 Task: Add a gradient red background to the video "Movie E.mp4" and Play
Action: Mouse moved to (197, 107)
Screenshot: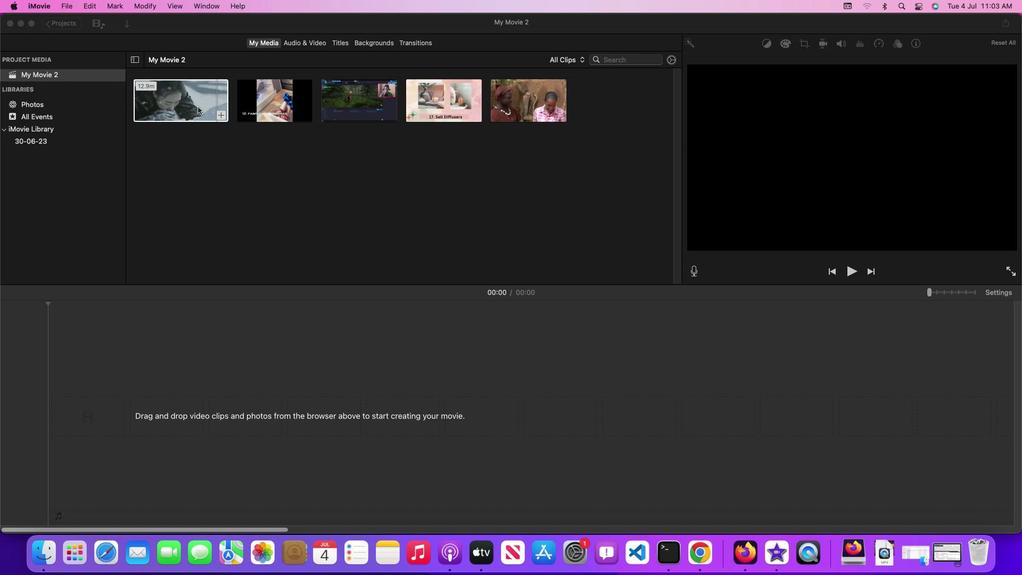 
Action: Mouse pressed left at (197, 107)
Screenshot: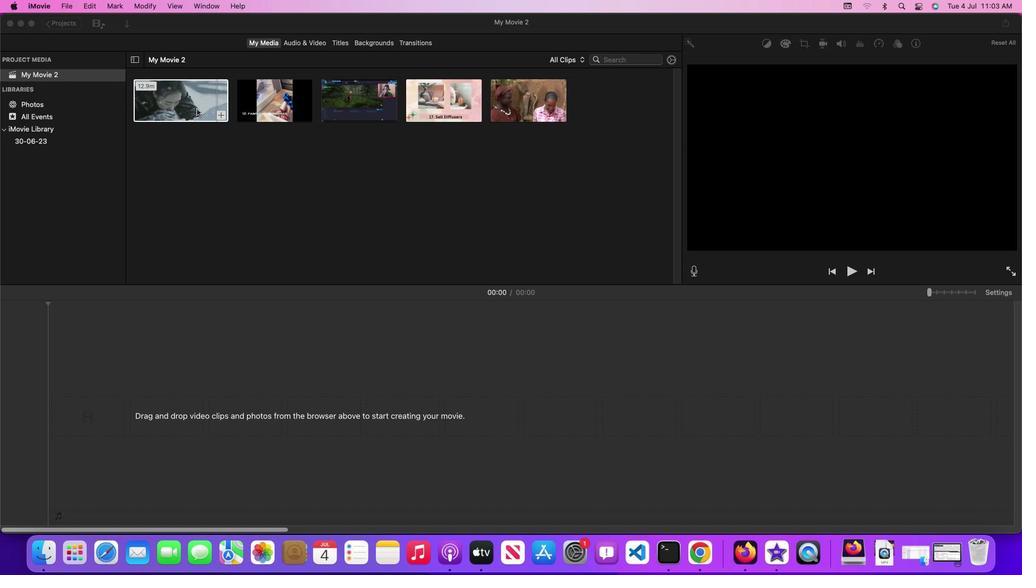 
Action: Mouse moved to (378, 42)
Screenshot: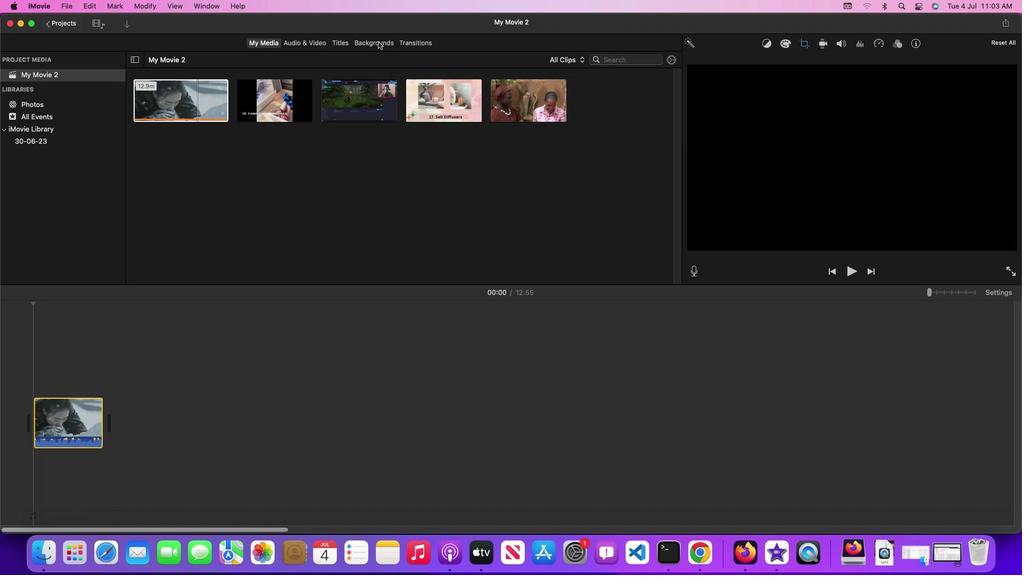 
Action: Mouse pressed left at (378, 42)
Screenshot: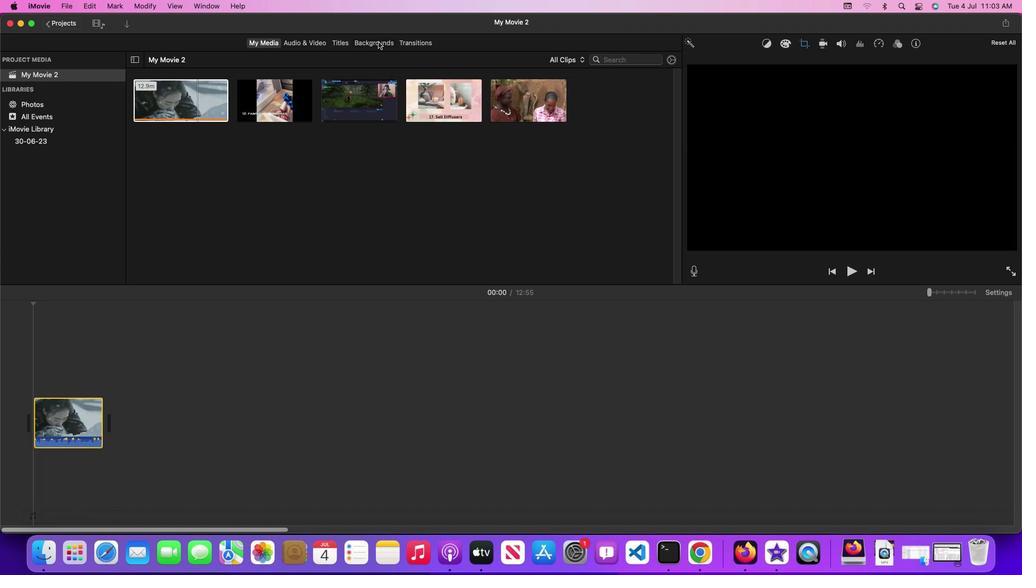 
Action: Mouse moved to (213, 199)
Screenshot: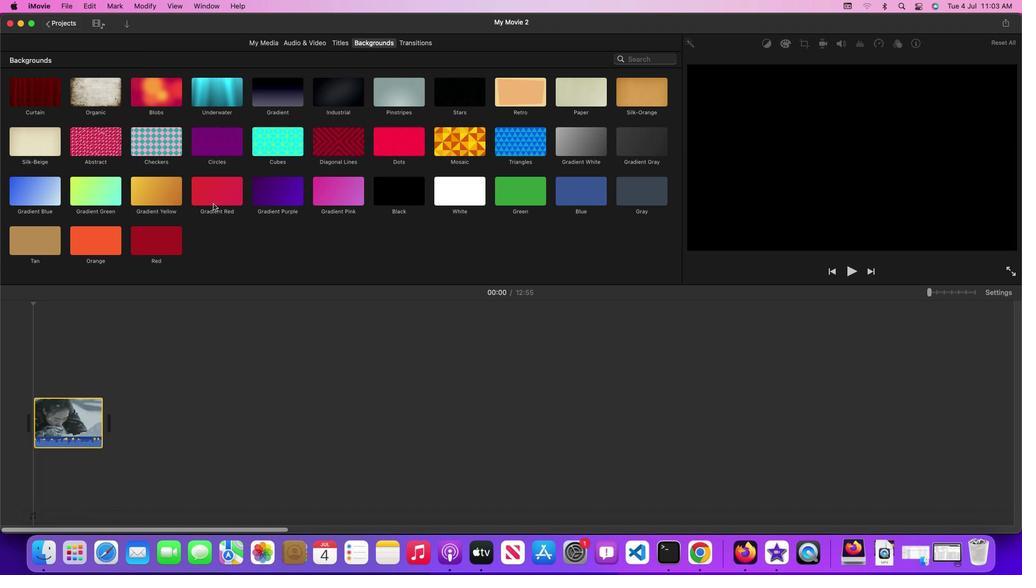 
Action: Mouse pressed left at (213, 199)
Screenshot: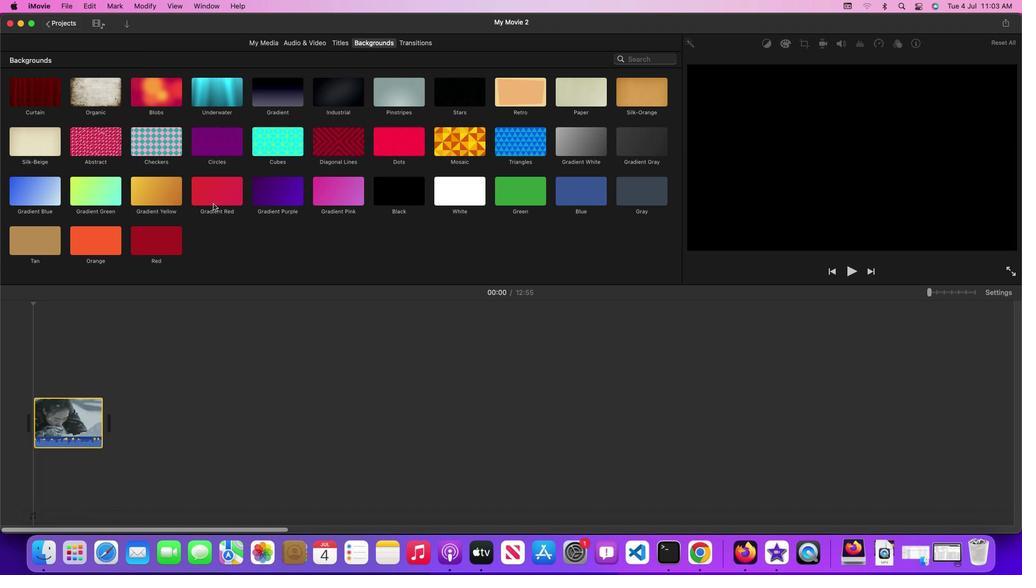 
Action: Mouse moved to (148, 429)
Screenshot: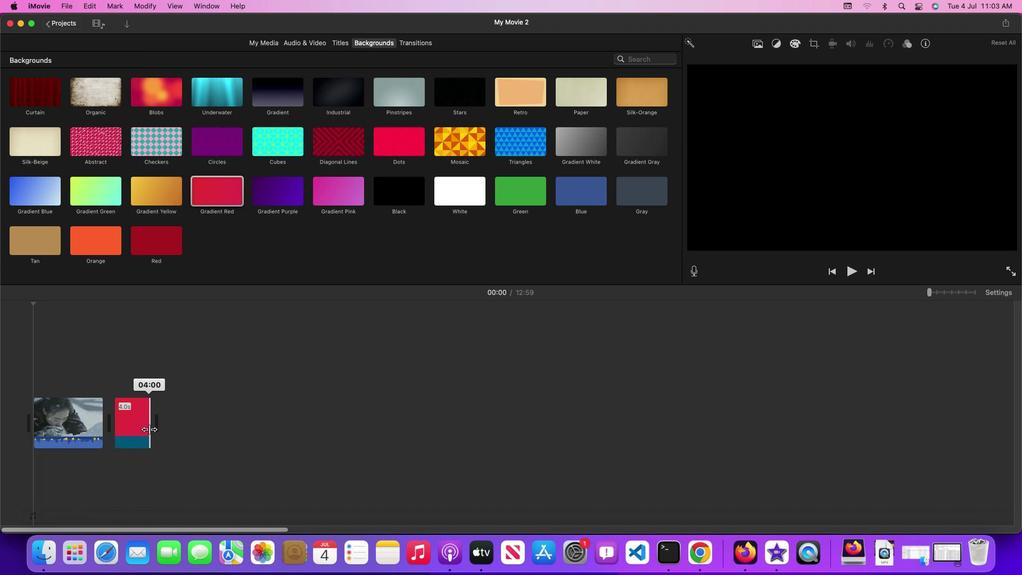 
Action: Mouse pressed left at (148, 429)
Screenshot: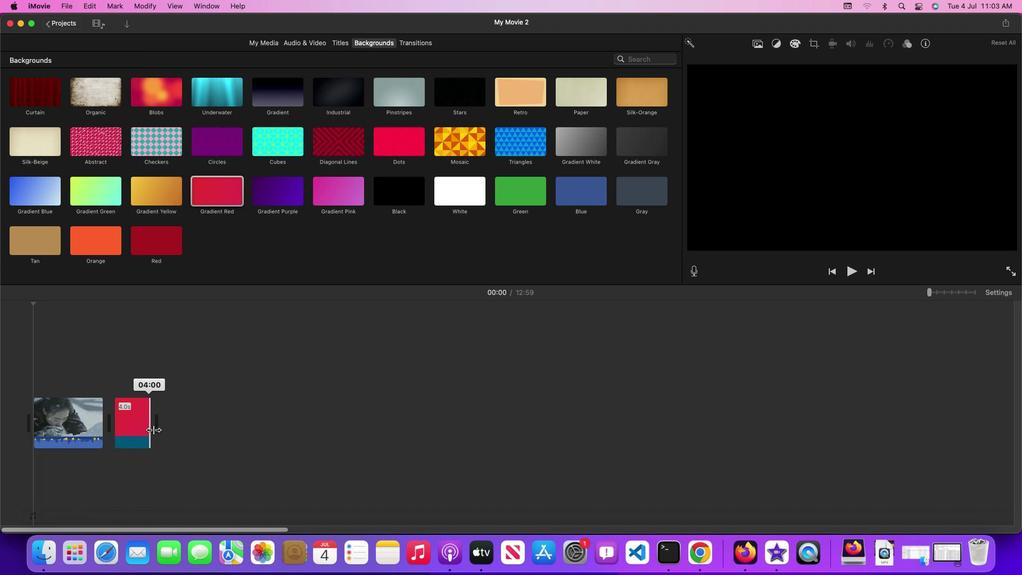 
Action: Mouse moved to (163, 424)
Screenshot: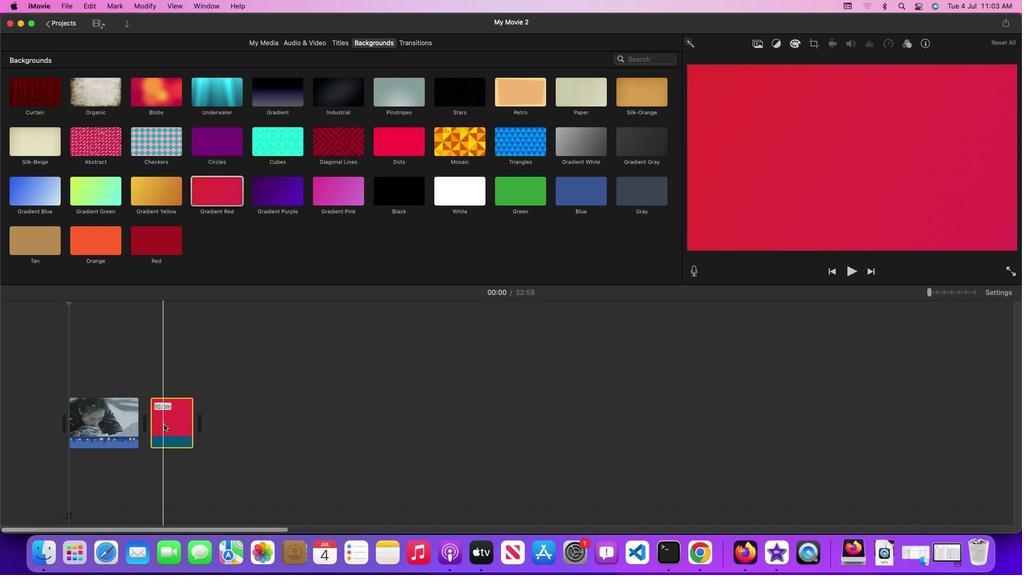 
Action: Mouse pressed left at (163, 424)
Screenshot: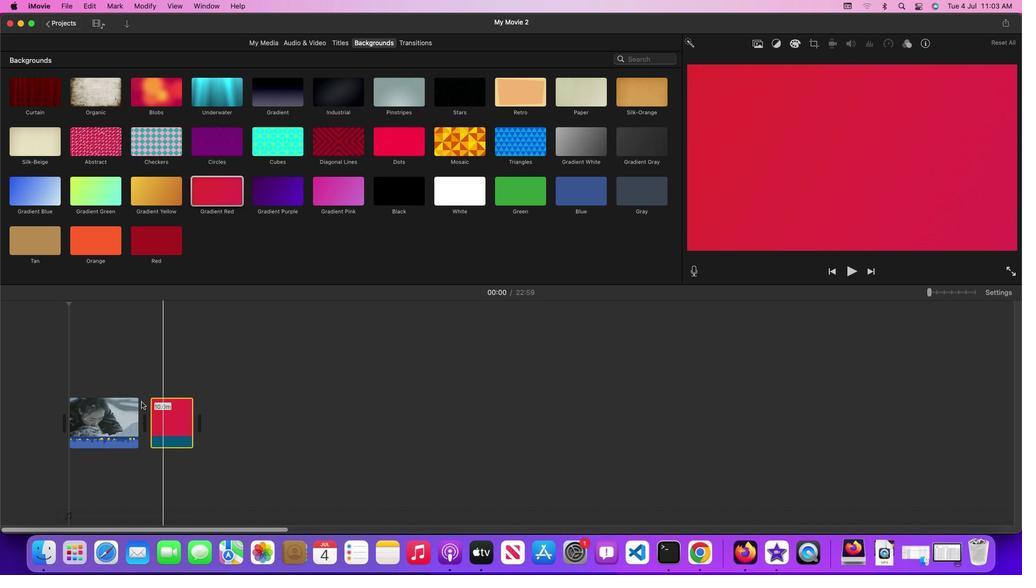 
Action: Mouse moved to (107, 412)
Screenshot: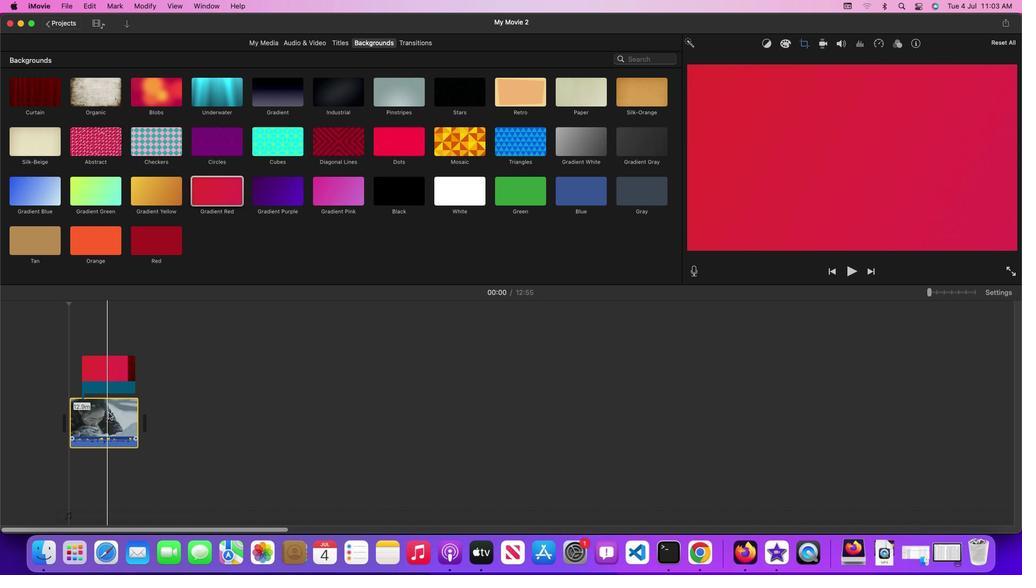 
Action: Mouse pressed left at (107, 412)
Screenshot: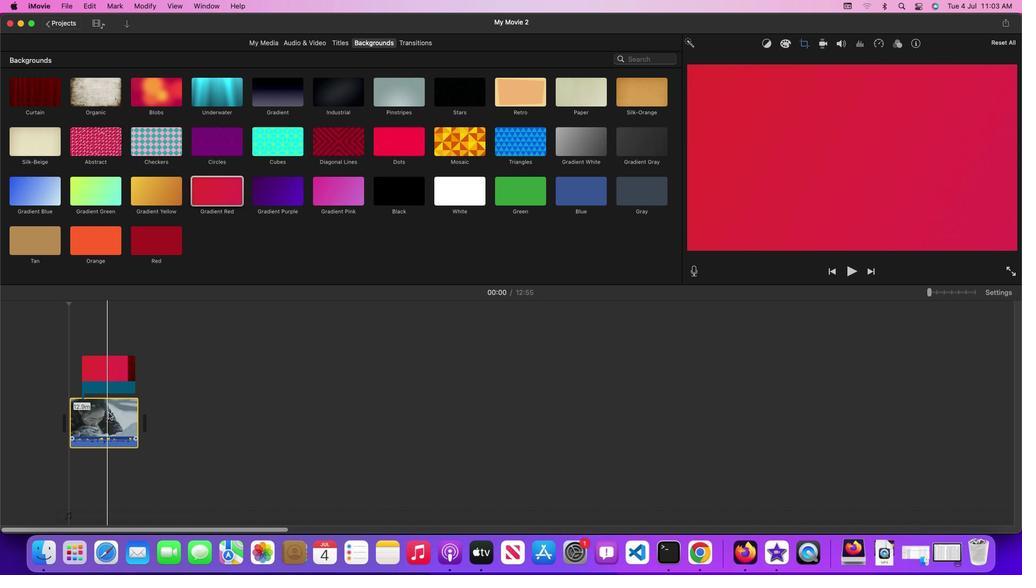 
Action: Mouse moved to (123, 372)
Screenshot: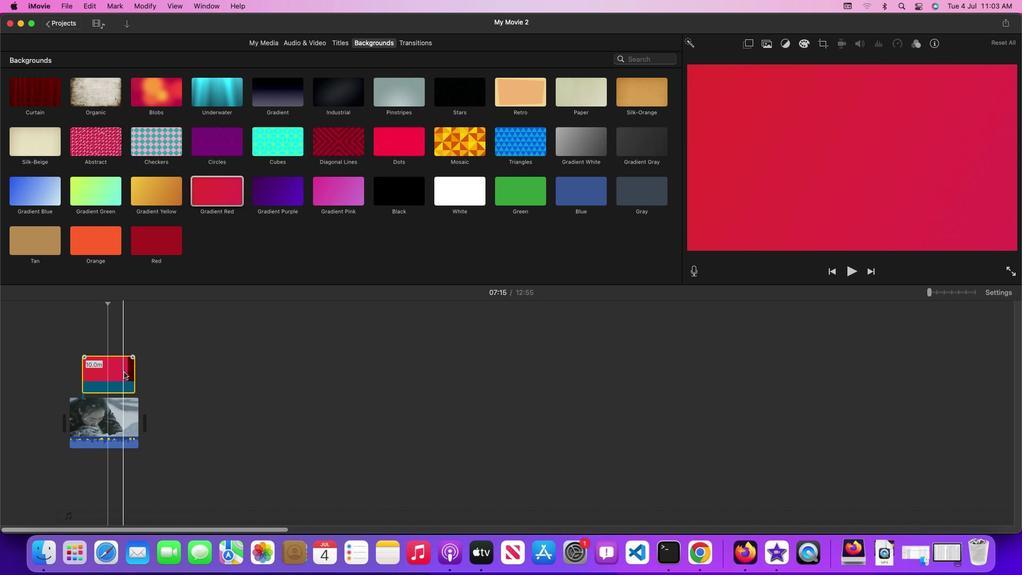 
Action: Mouse pressed left at (123, 372)
Screenshot: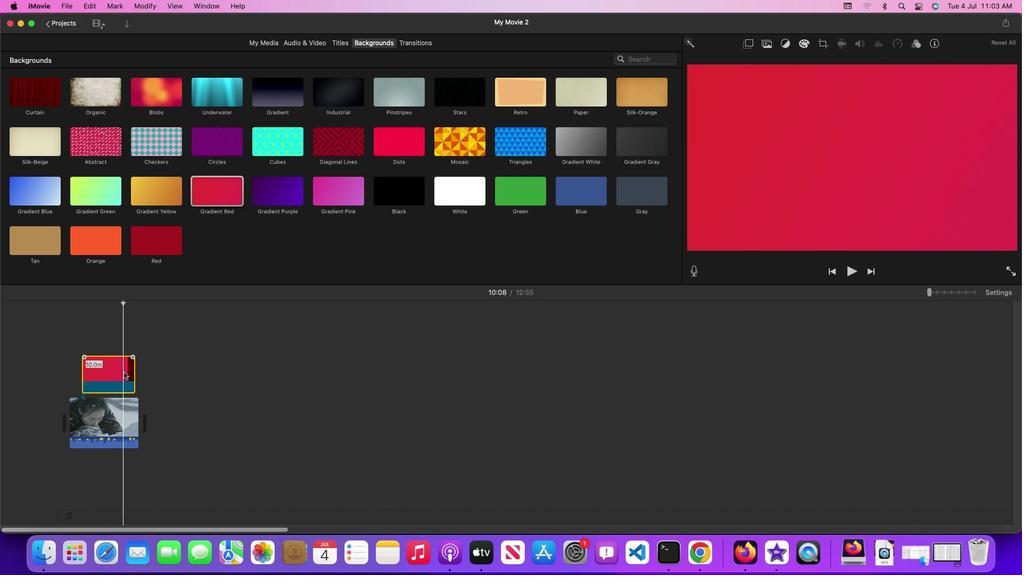 
Action: Mouse moved to (134, 370)
Screenshot: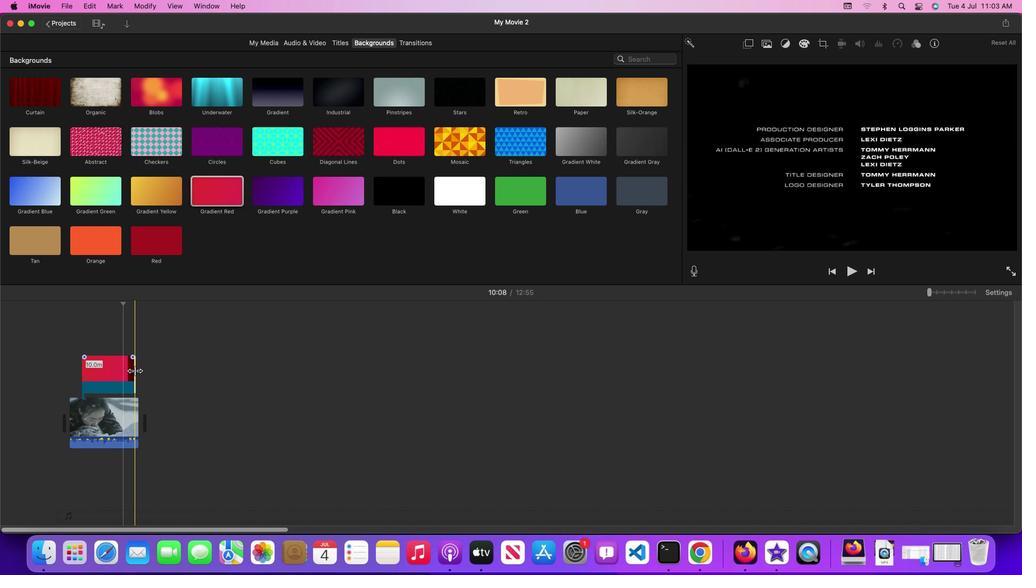 
Action: Mouse pressed left at (134, 370)
Screenshot: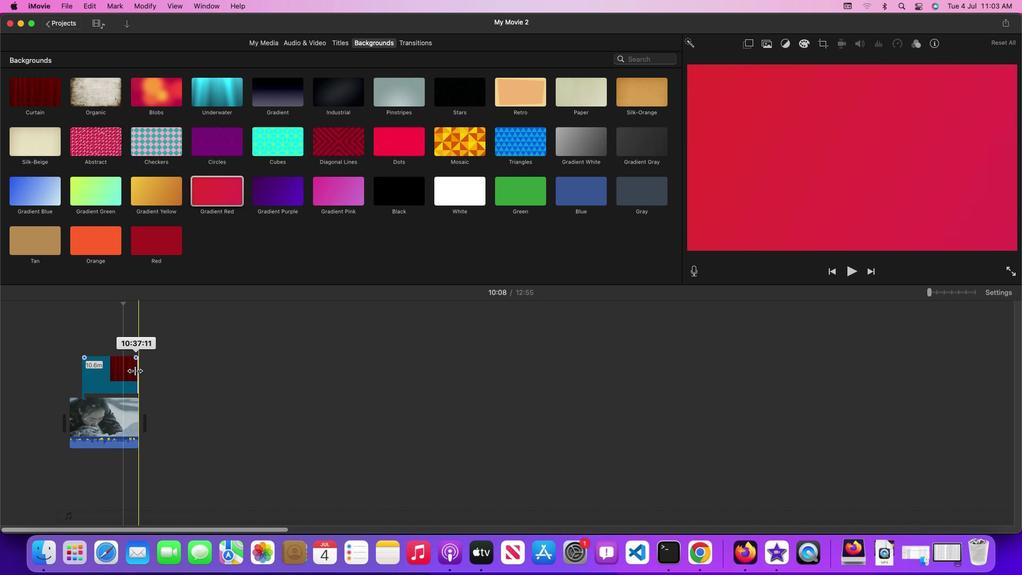 
Action: Mouse moved to (111, 413)
Screenshot: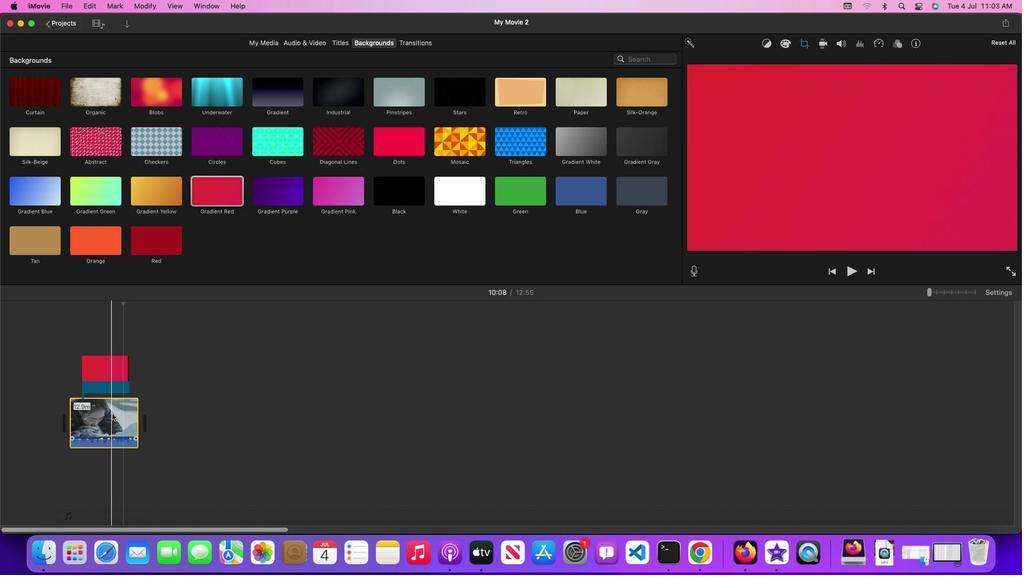 
Action: Mouse pressed left at (111, 413)
Screenshot: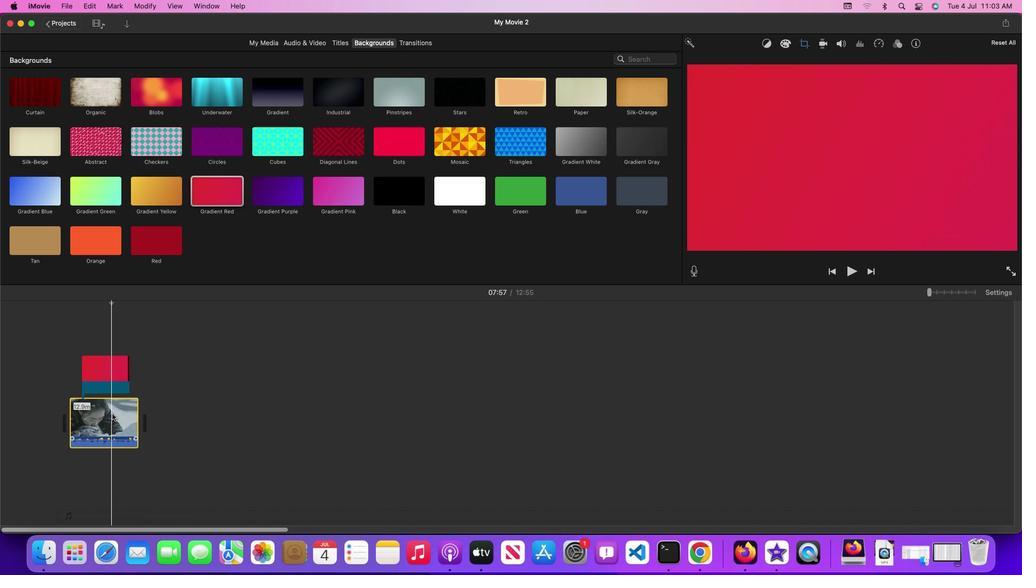 
Action: Mouse moved to (113, 371)
Screenshot: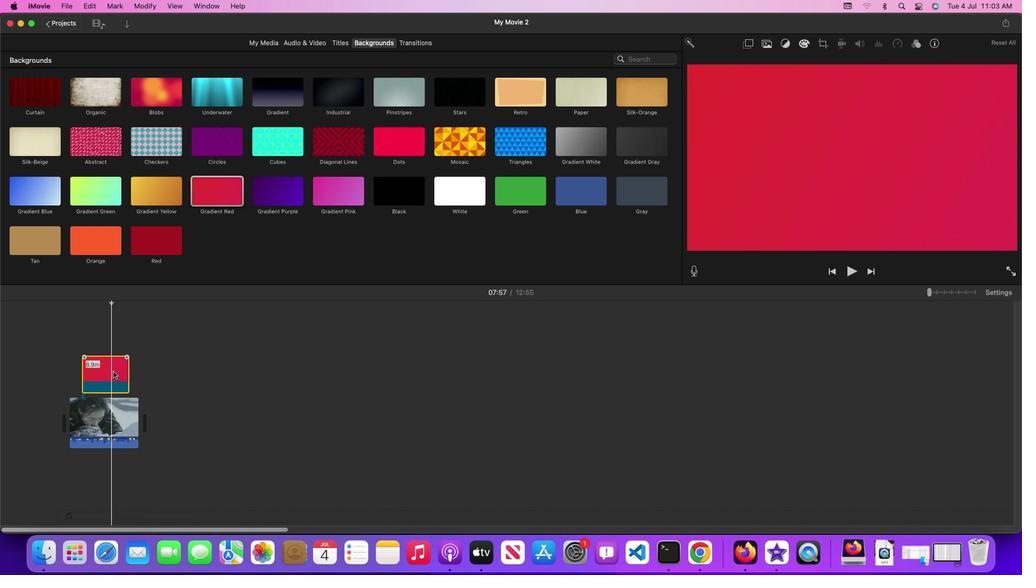 
Action: Mouse pressed left at (113, 371)
Screenshot: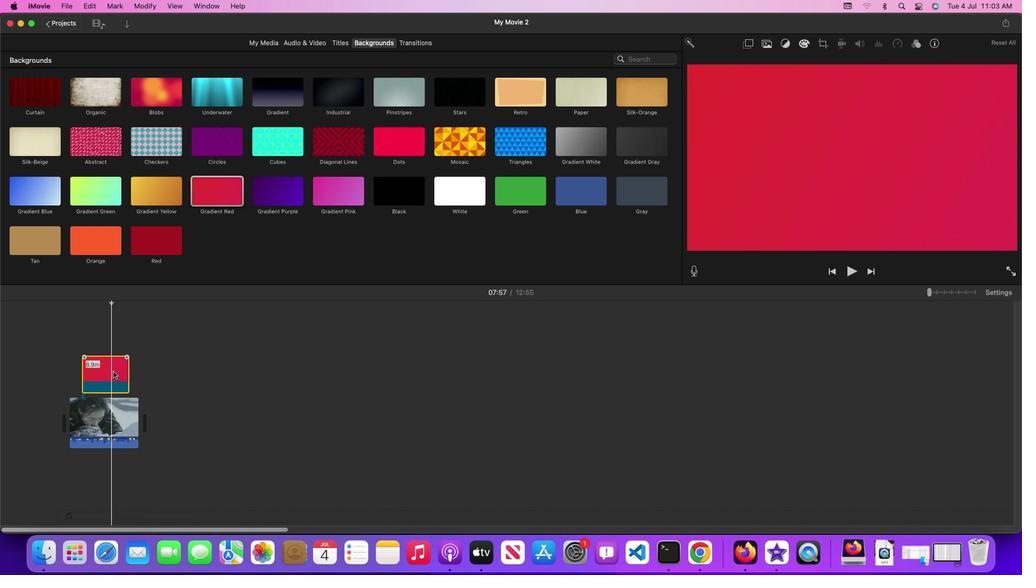 
Action: Mouse moved to (749, 43)
Screenshot: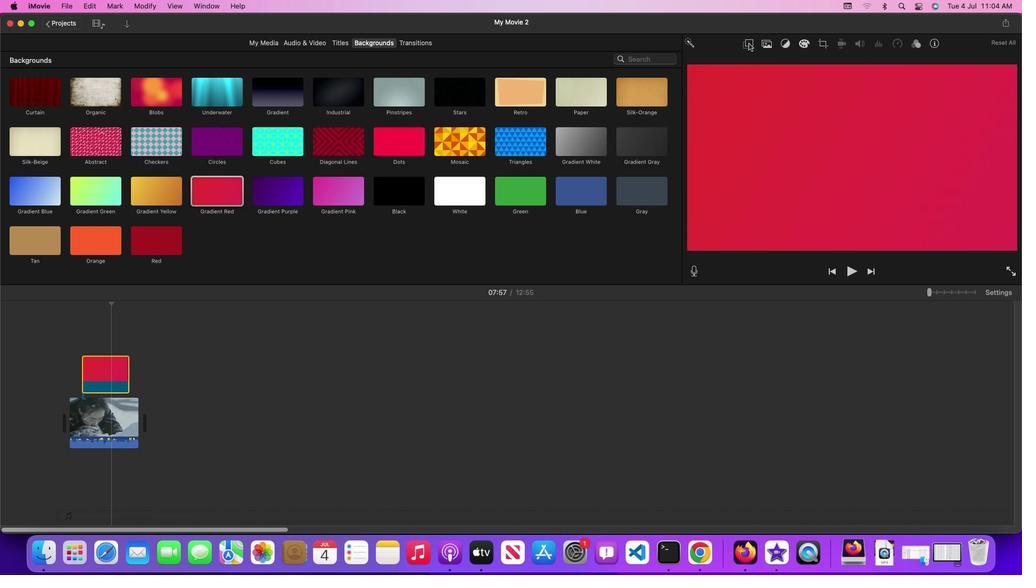 
Action: Mouse pressed left at (749, 43)
Screenshot: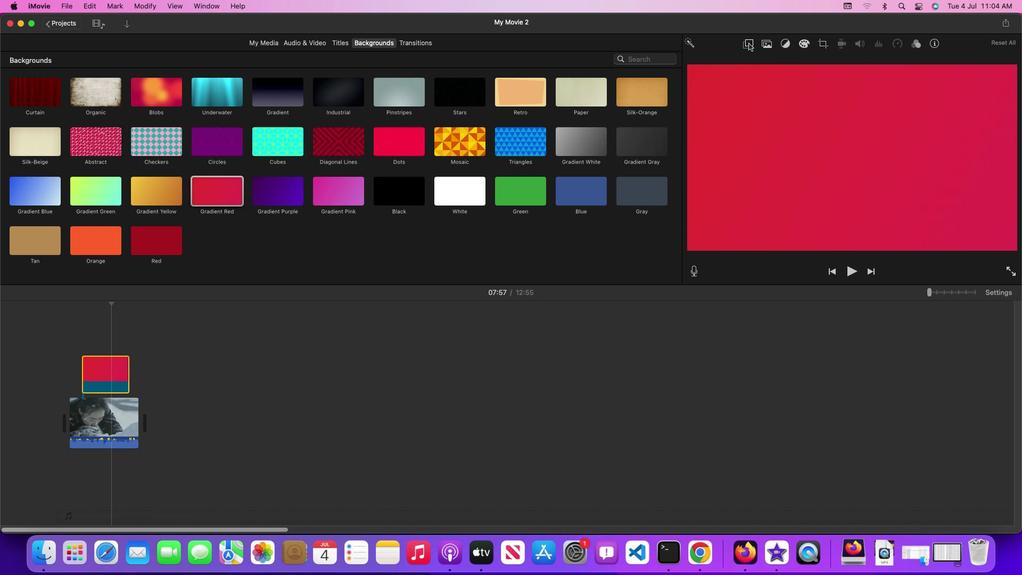 
Action: Mouse moved to (725, 62)
Screenshot: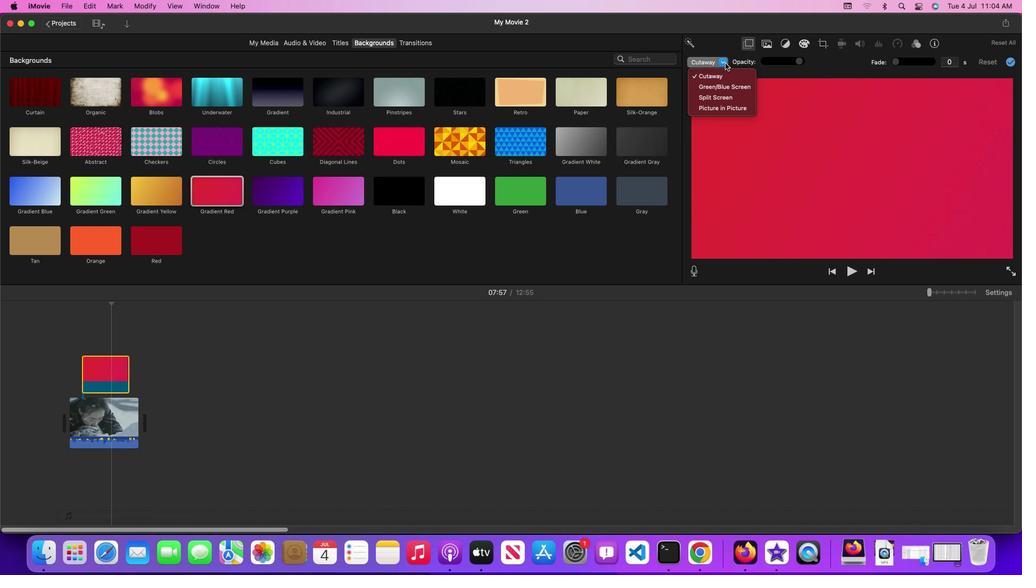 
Action: Mouse pressed left at (725, 62)
Screenshot: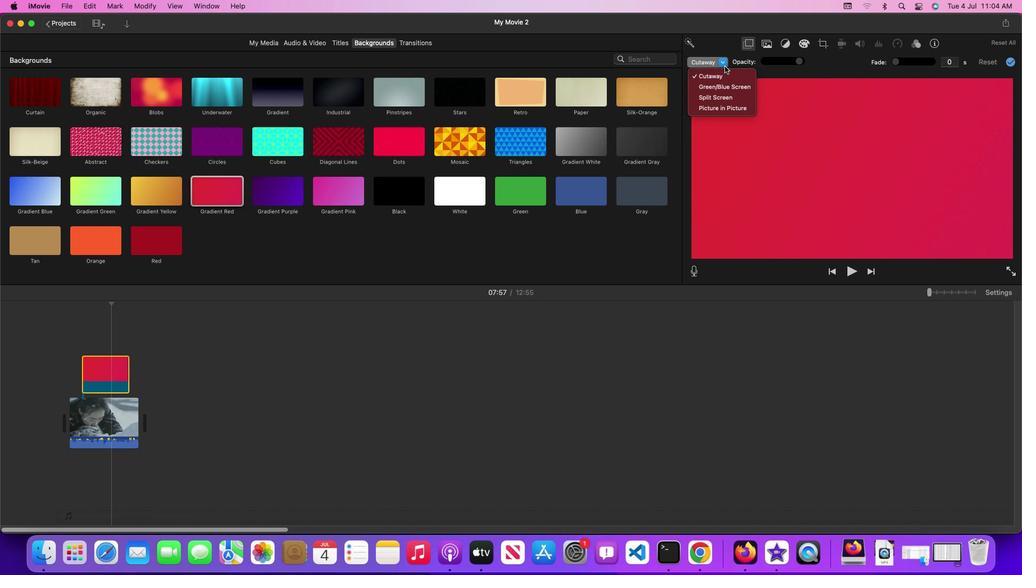 
Action: Mouse moved to (725, 107)
Screenshot: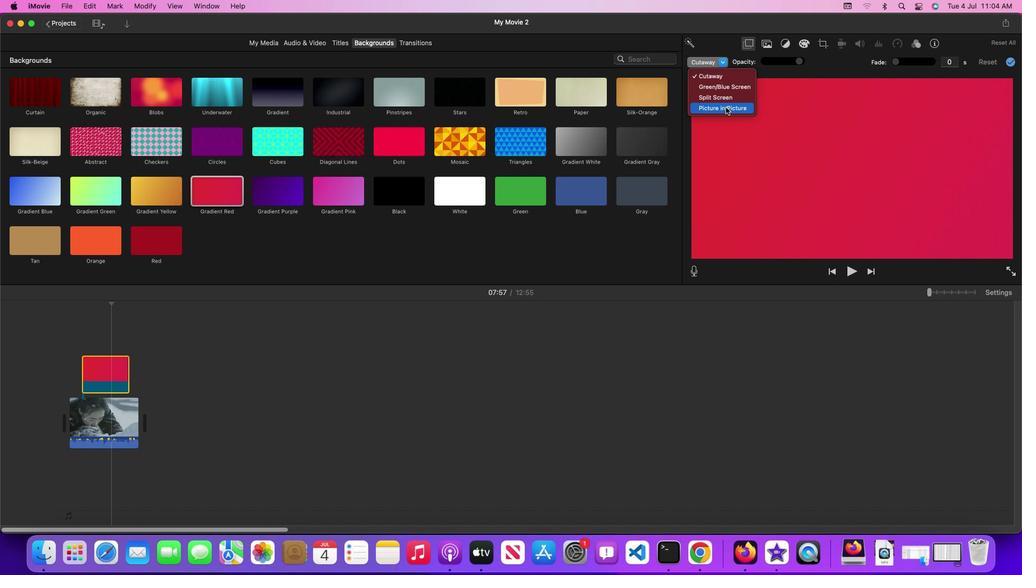 
Action: Mouse pressed left at (725, 107)
Screenshot: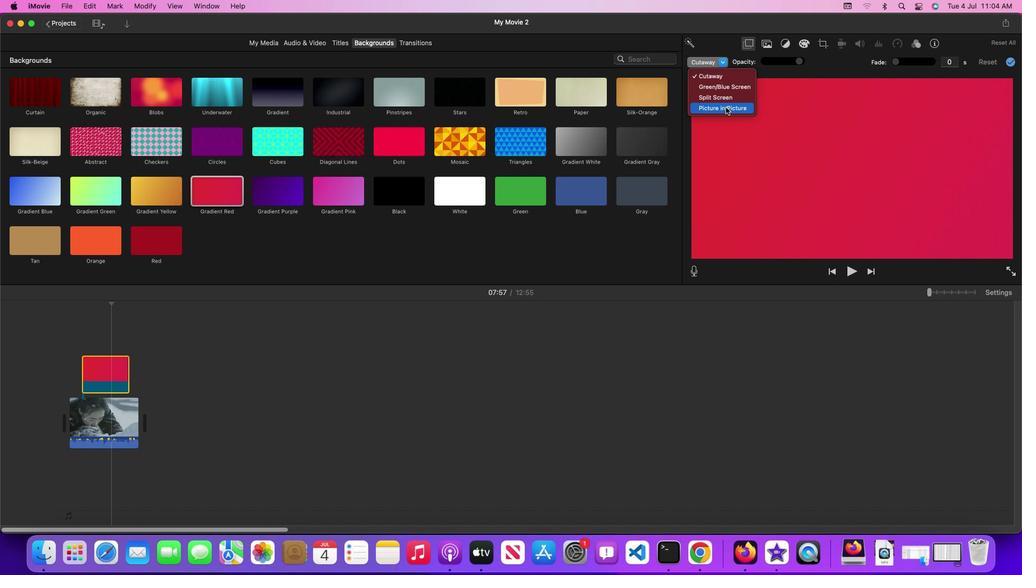
Action: Mouse moved to (922, 121)
Screenshot: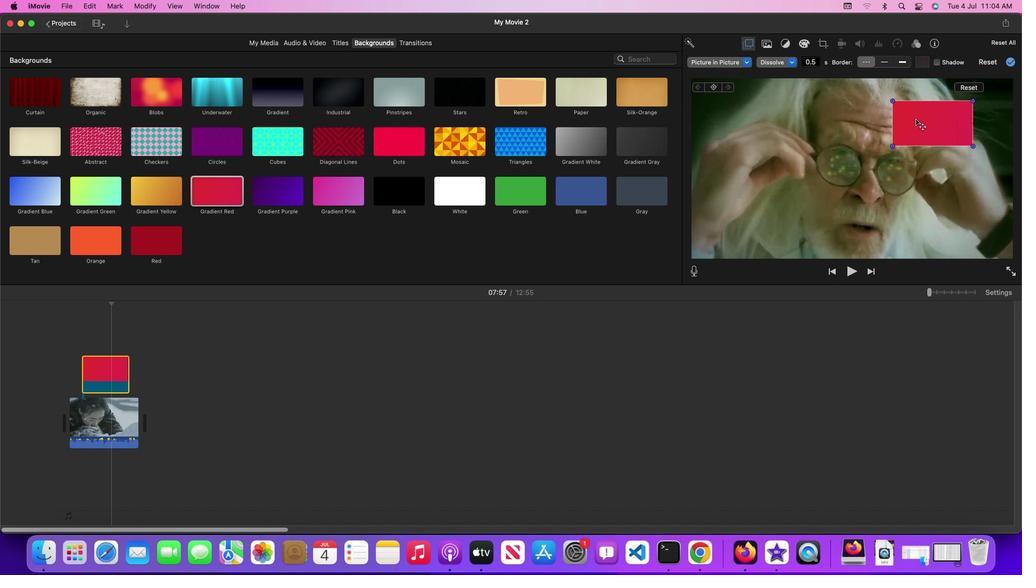 
Action: Mouse pressed left at (922, 121)
Screenshot: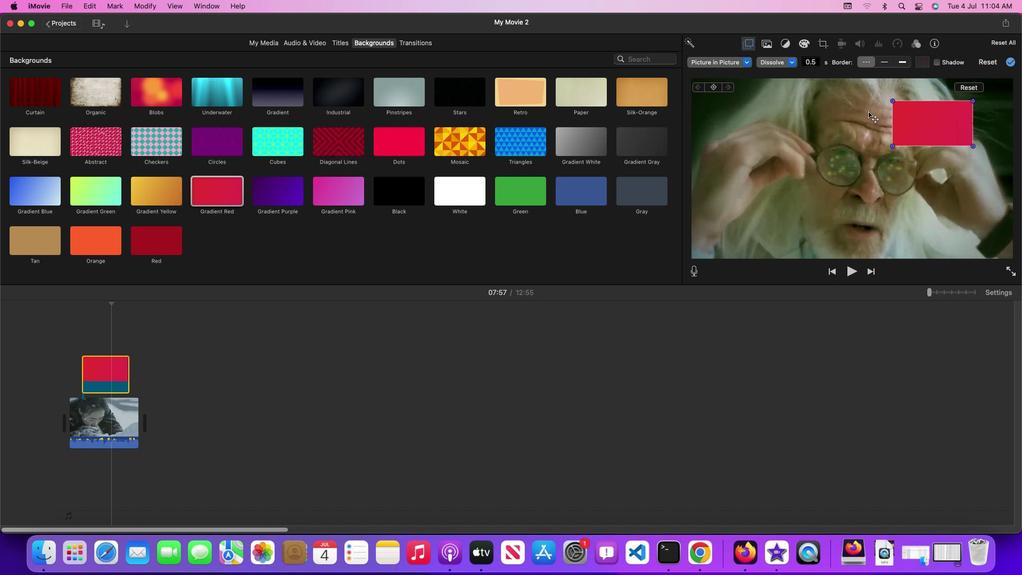 
Action: Mouse moved to (773, 123)
Screenshot: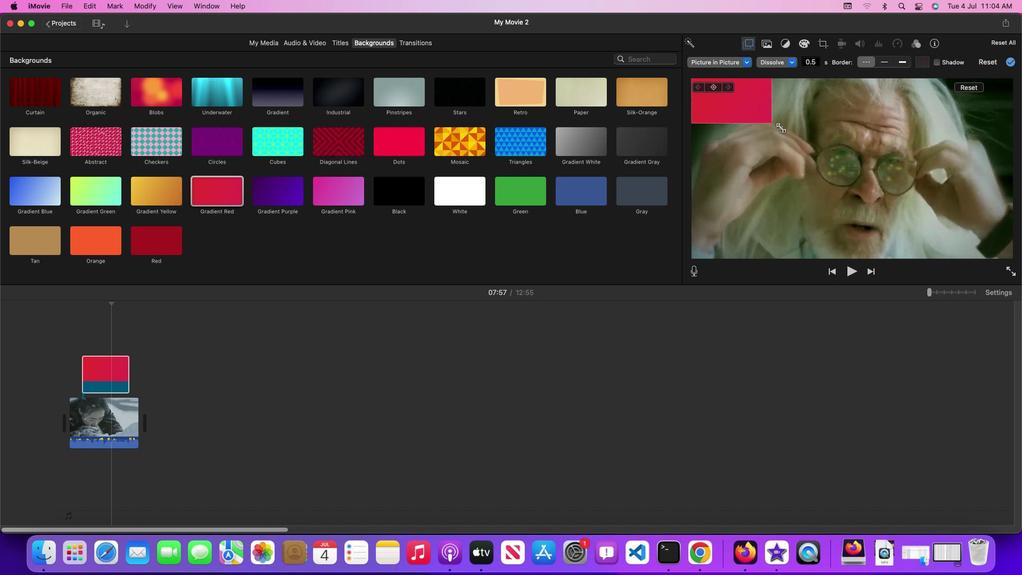
Action: Mouse pressed left at (773, 123)
Screenshot: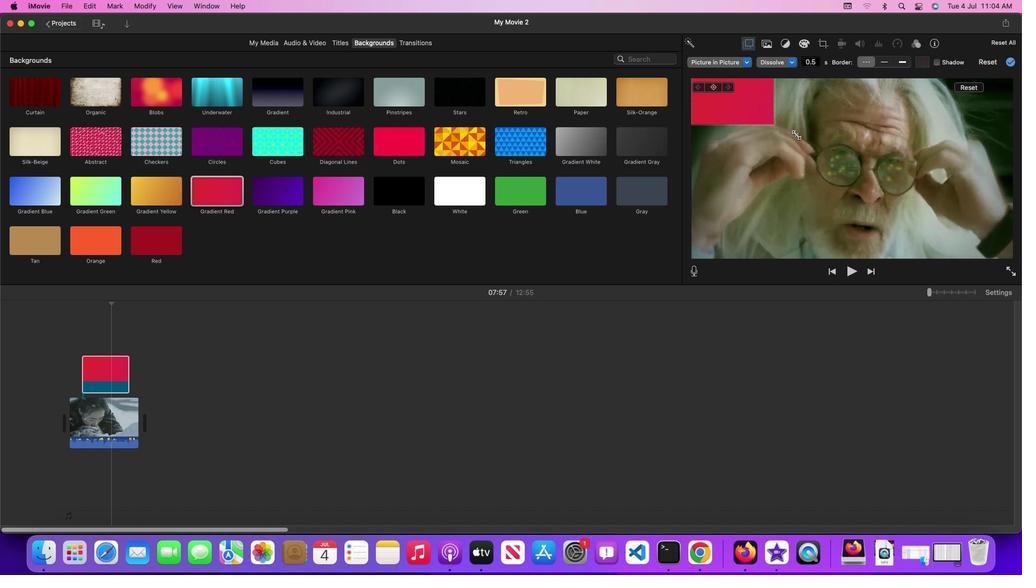 
Action: Mouse moved to (747, 63)
Screenshot: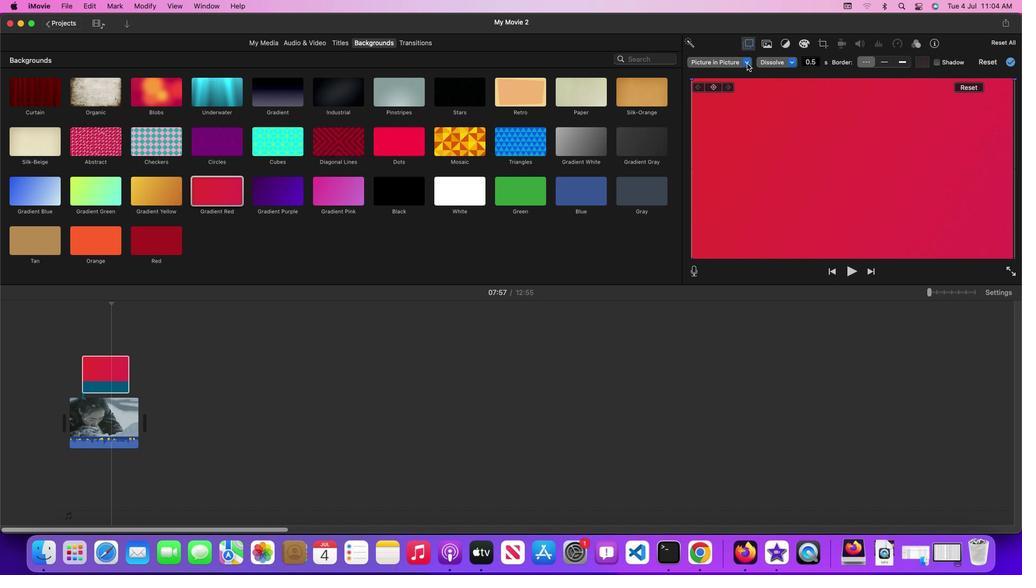 
Action: Mouse pressed left at (747, 63)
Screenshot: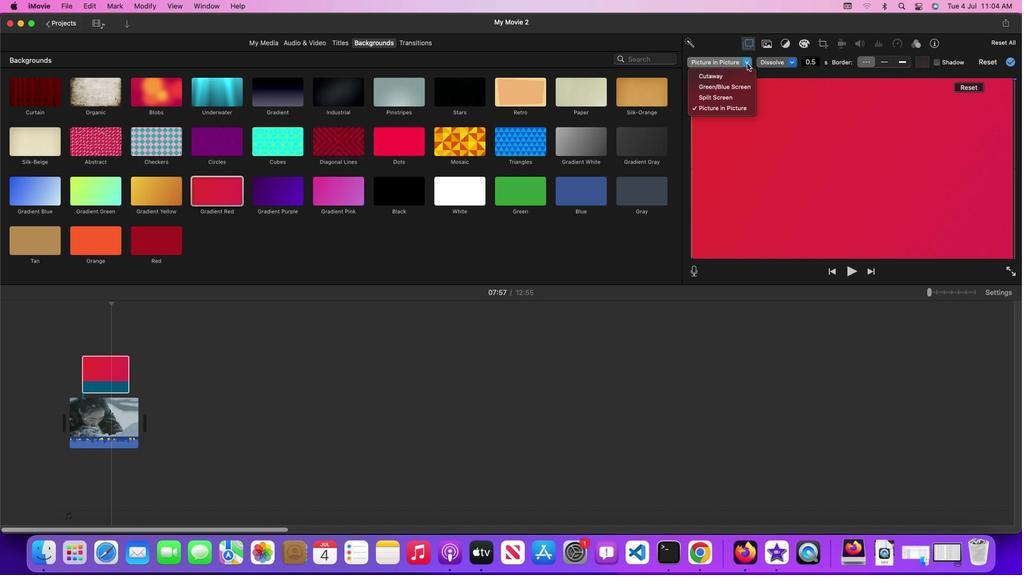 
Action: Mouse moved to (742, 75)
Screenshot: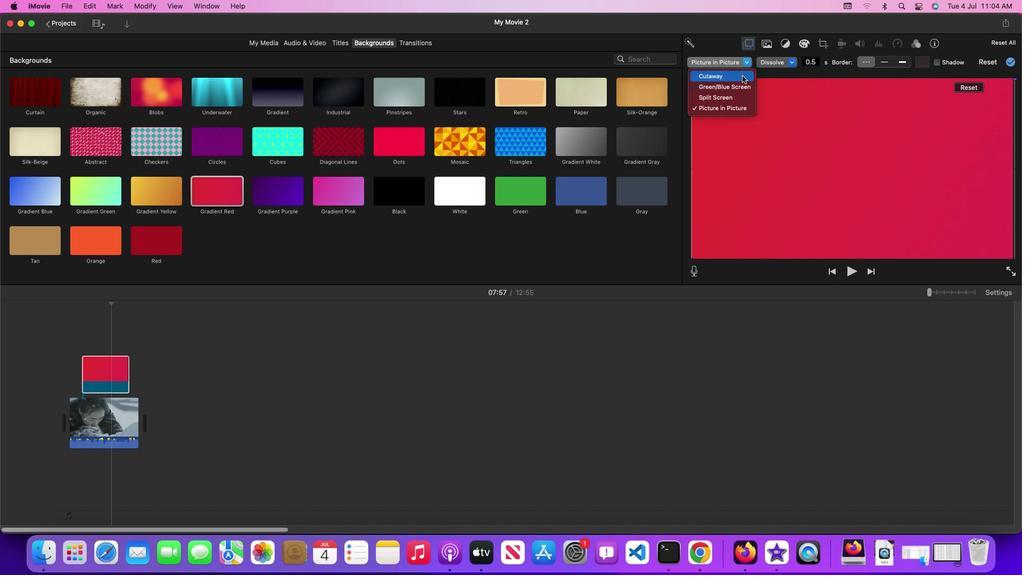 
Action: Mouse pressed left at (742, 75)
Screenshot: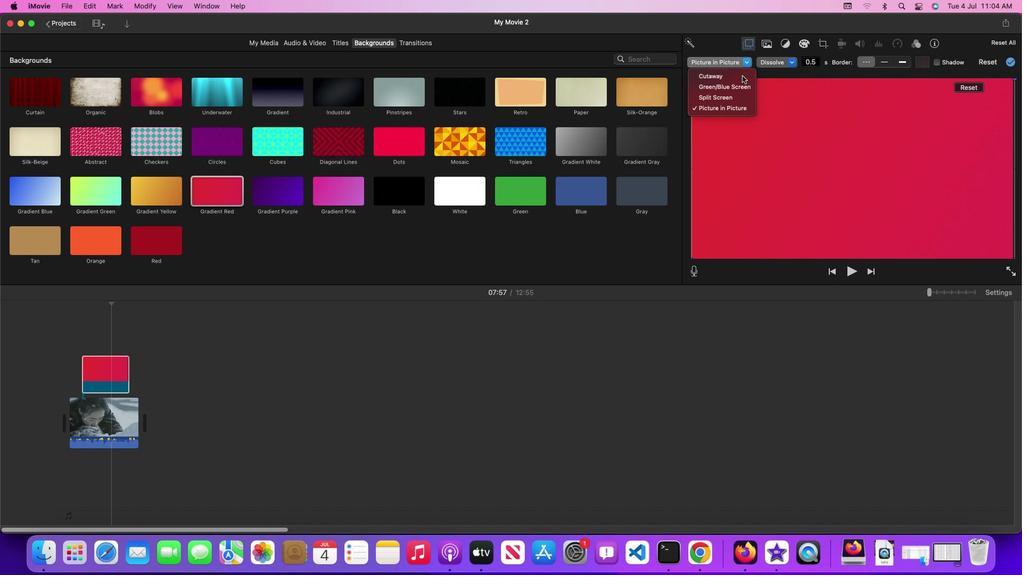 
Action: Mouse moved to (800, 62)
Screenshot: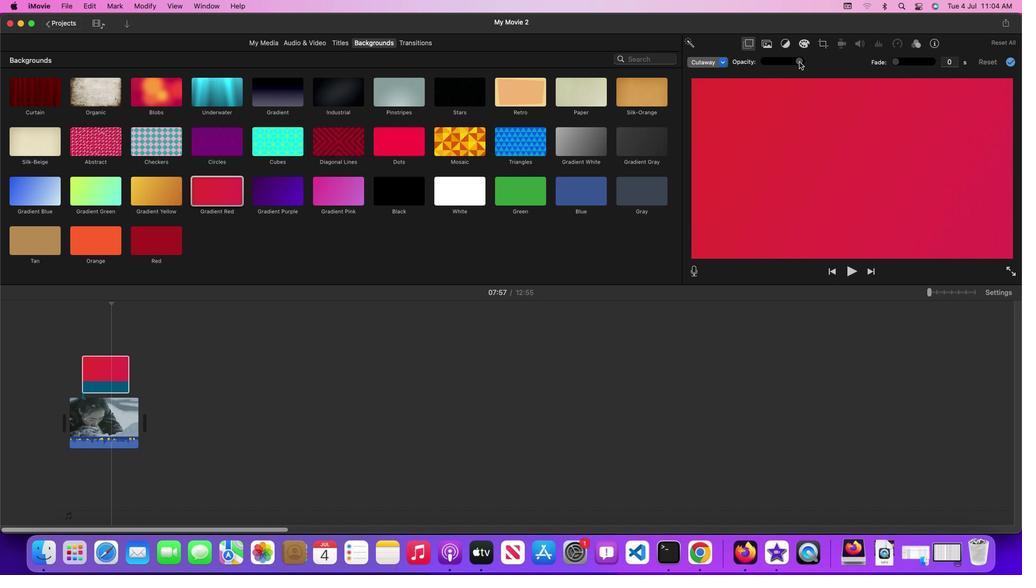 
Action: Mouse pressed left at (800, 62)
Screenshot: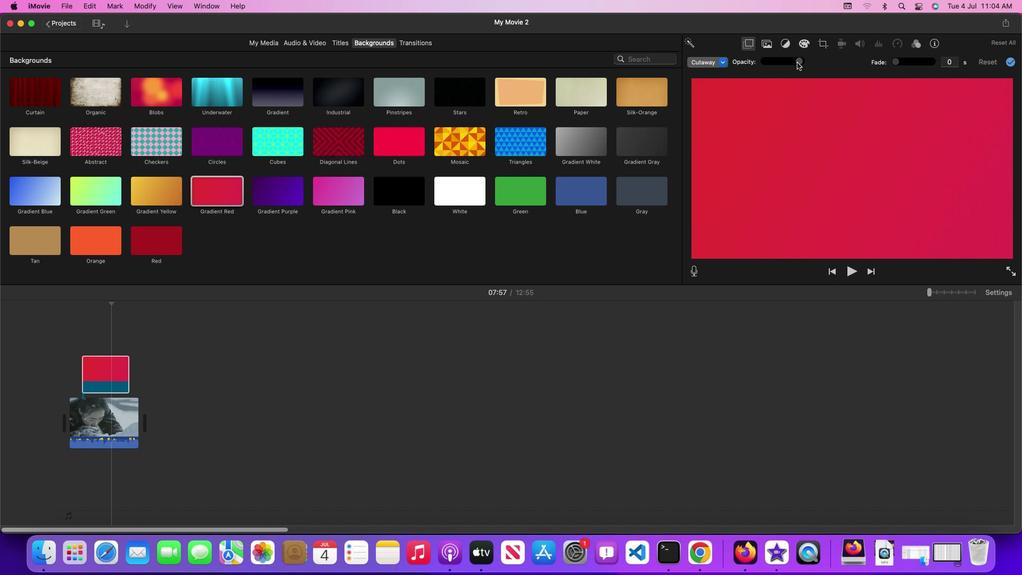 
Action: Mouse moved to (778, 67)
Screenshot: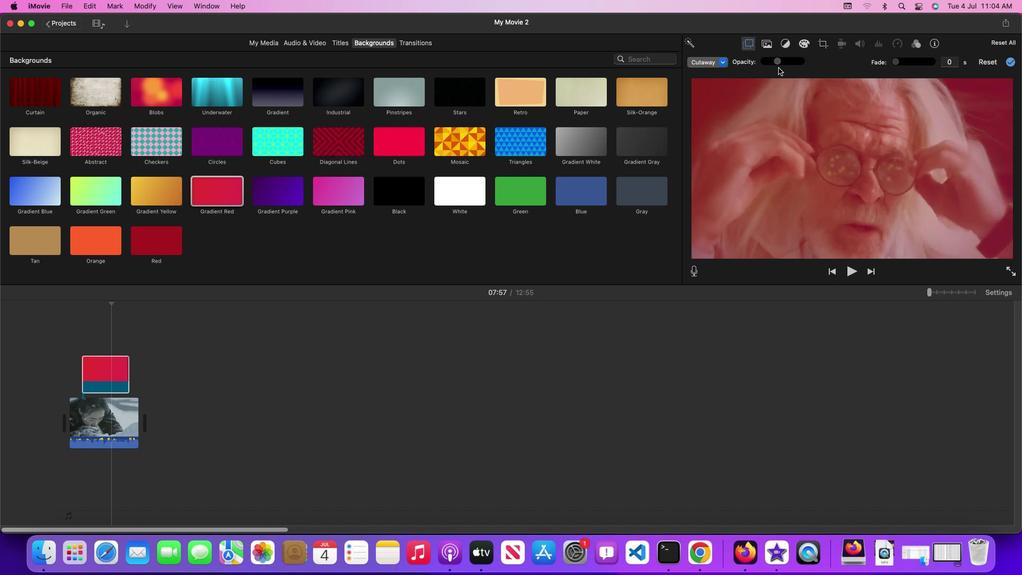 
Action: Key pressed Key.space
Screenshot: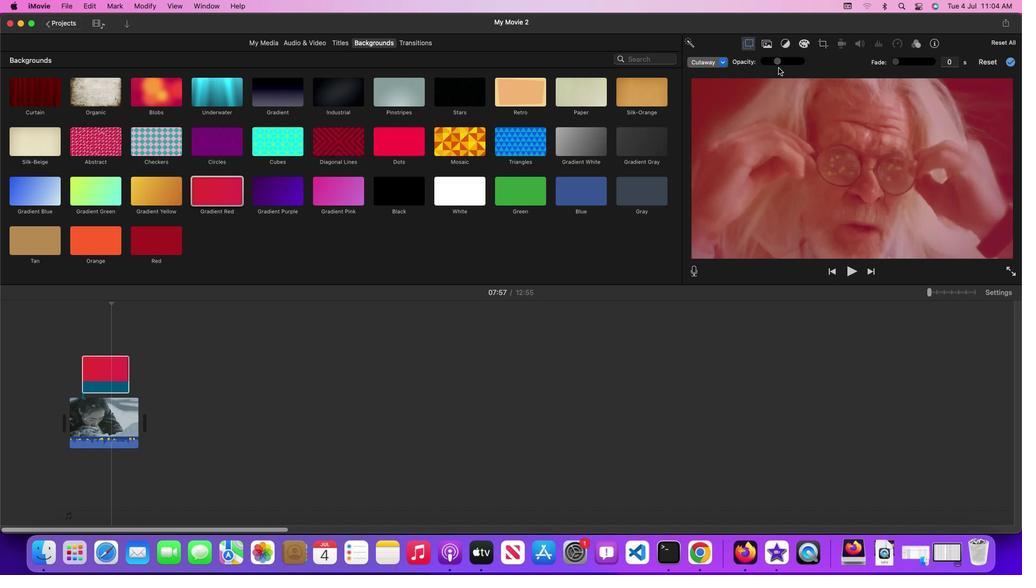 
Action: Mouse moved to (823, 109)
Screenshot: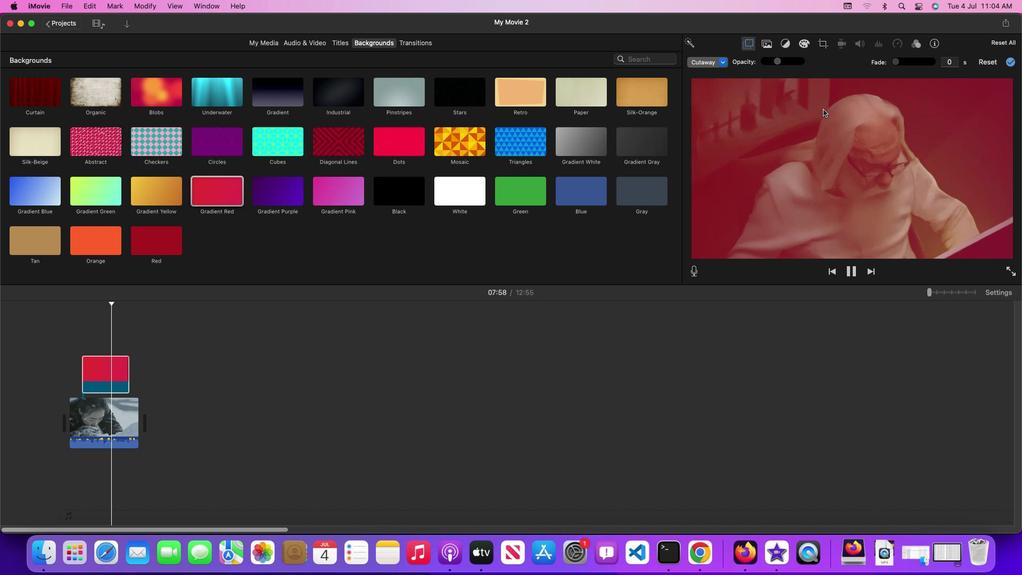 
